 Task: Use Computer data 04 Effect in this video Movie B.mp4
Action: Mouse pressed left at (365, 155)
Screenshot: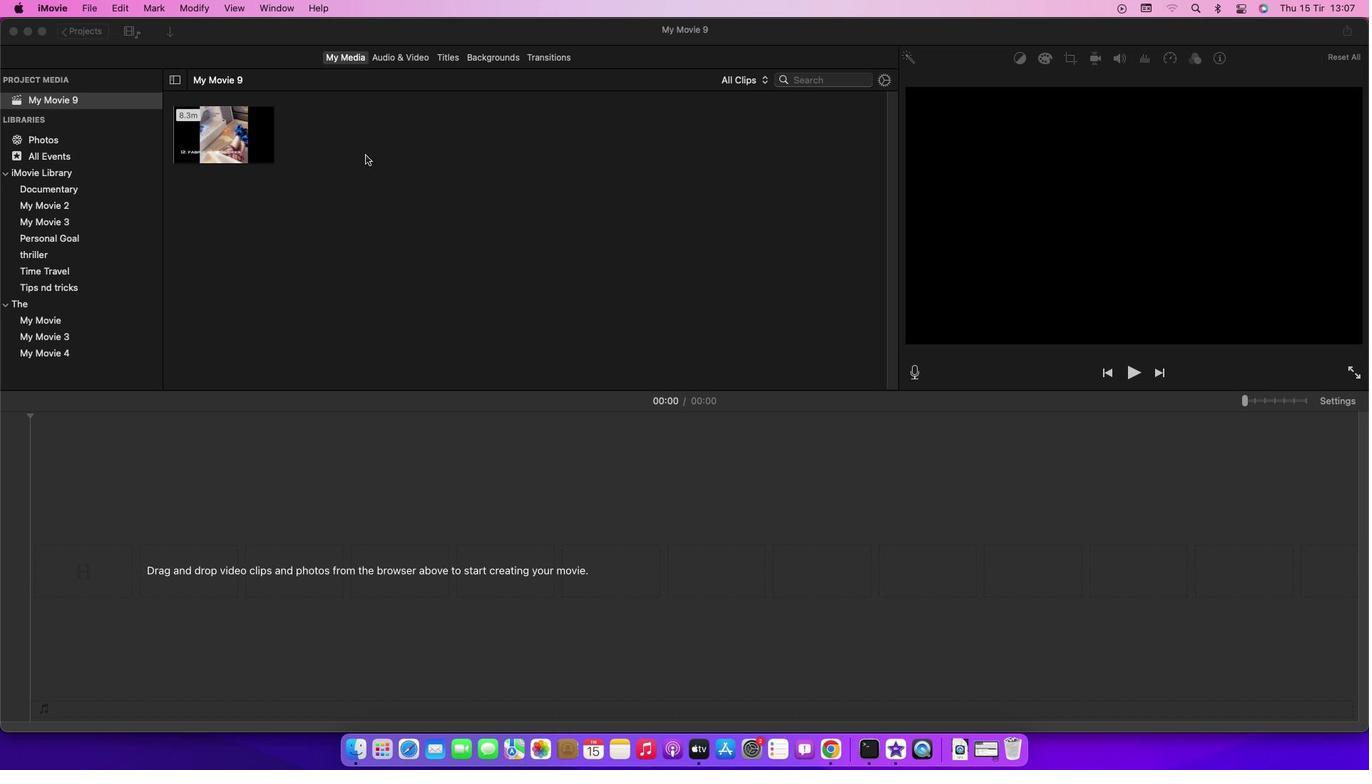 
Action: Mouse moved to (216, 131)
Screenshot: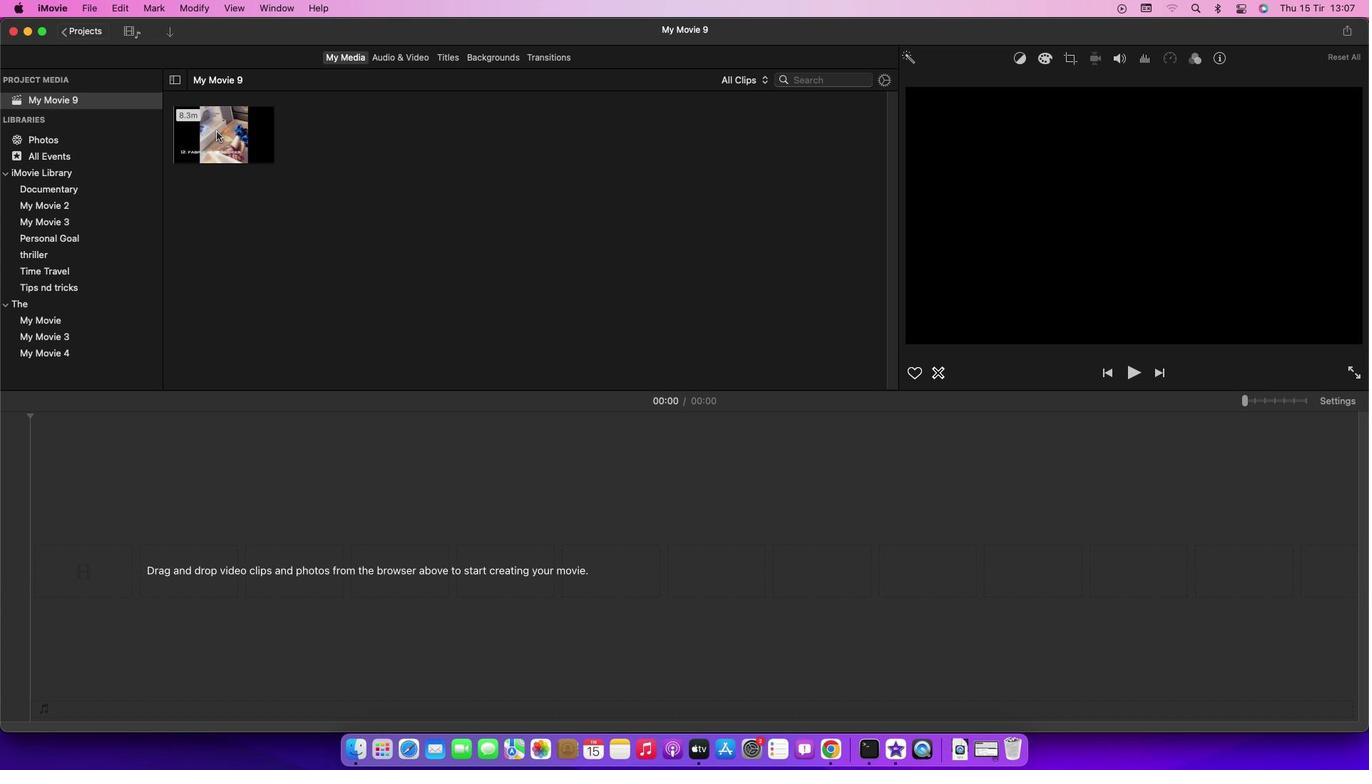 
Action: Mouse pressed left at (216, 131)
Screenshot: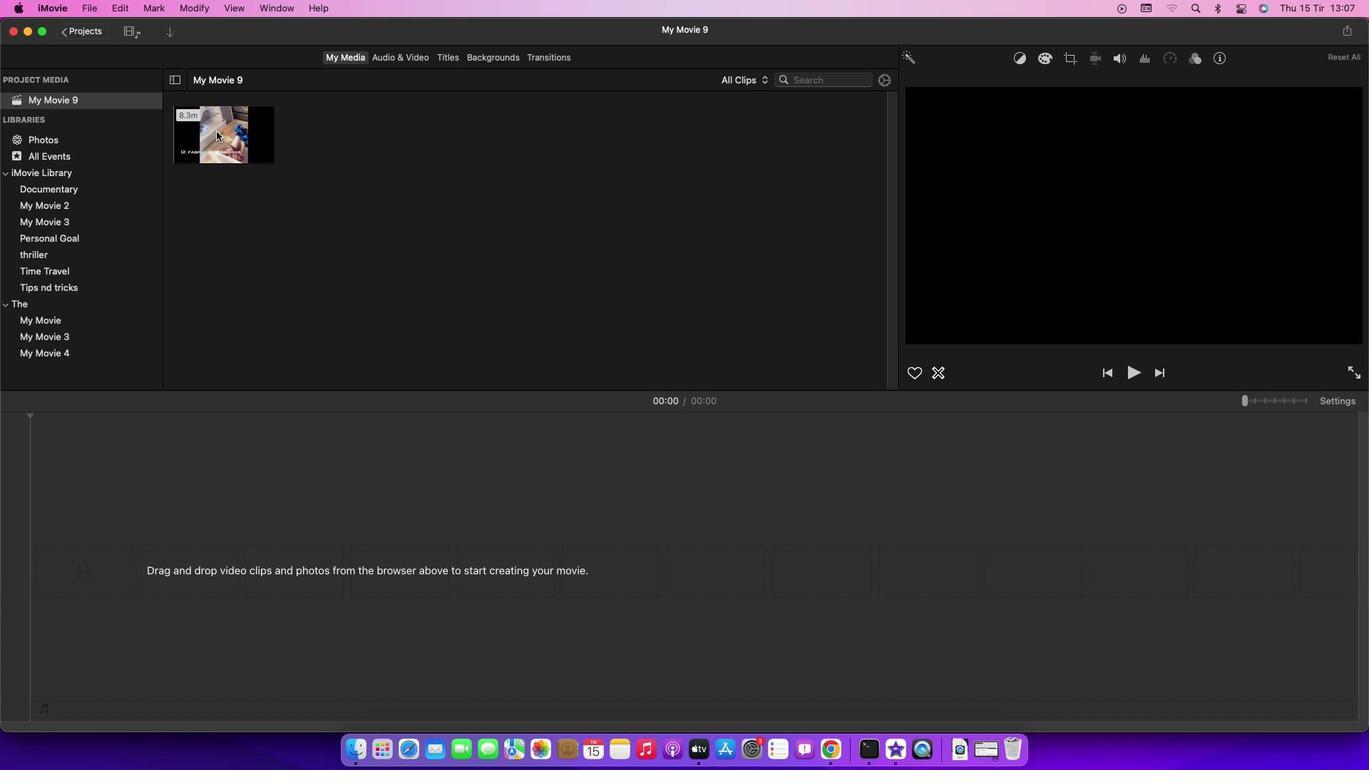 
Action: Mouse pressed left at (216, 131)
Screenshot: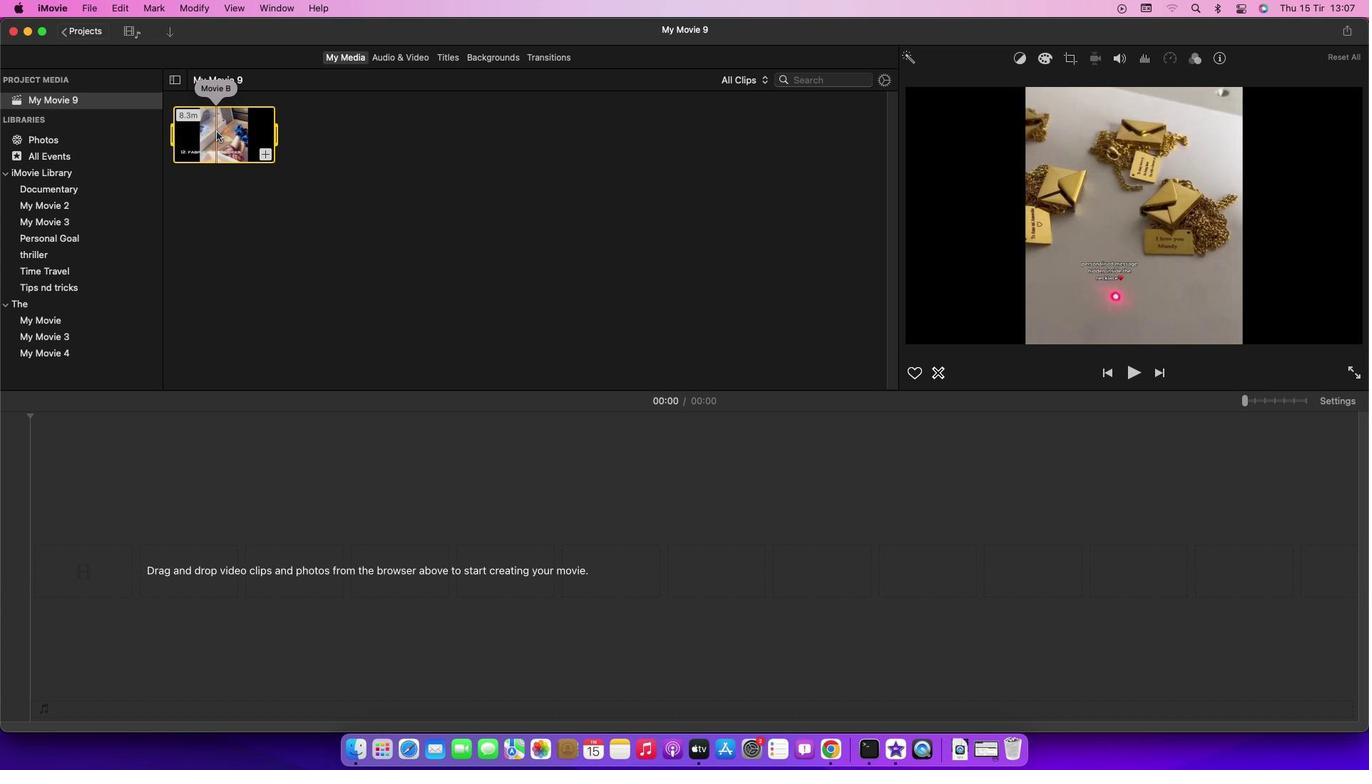 
Action: Mouse moved to (405, 57)
Screenshot: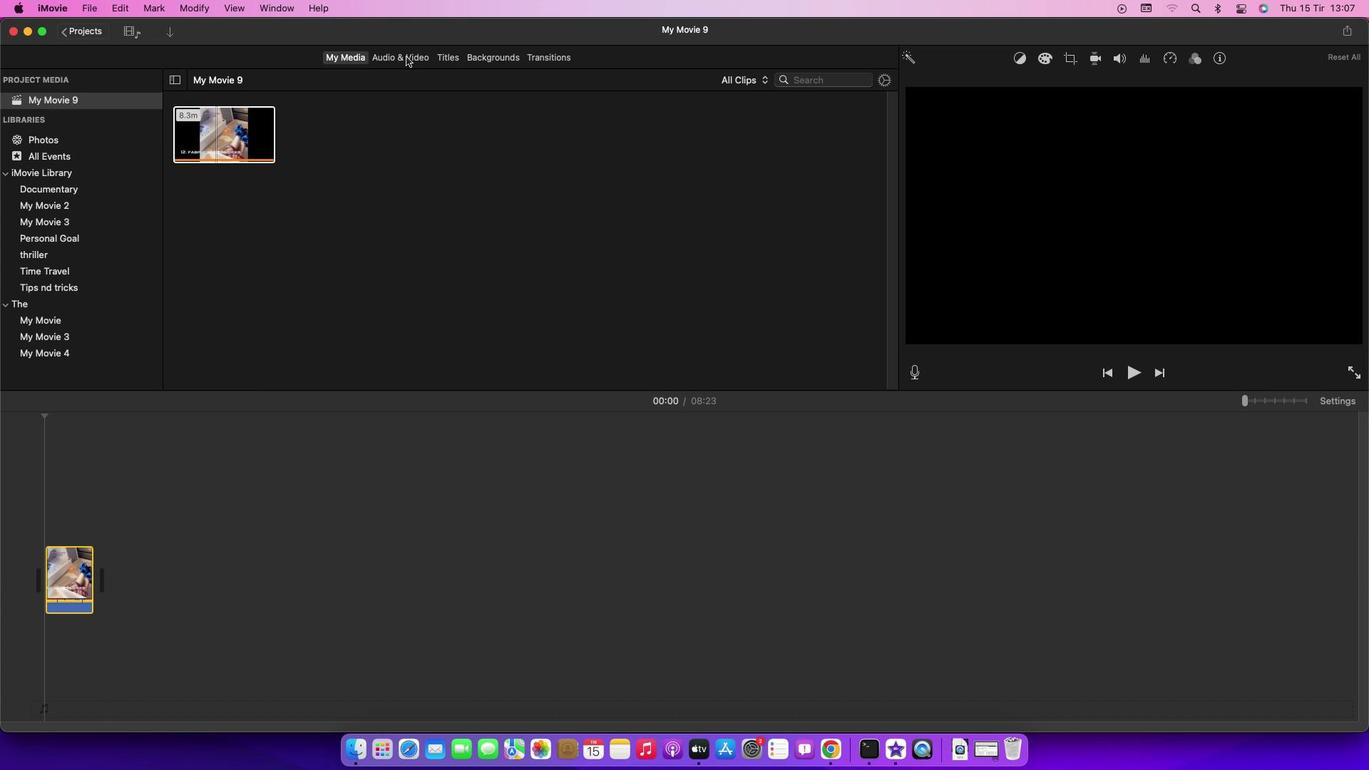 
Action: Mouse pressed left at (405, 57)
Screenshot: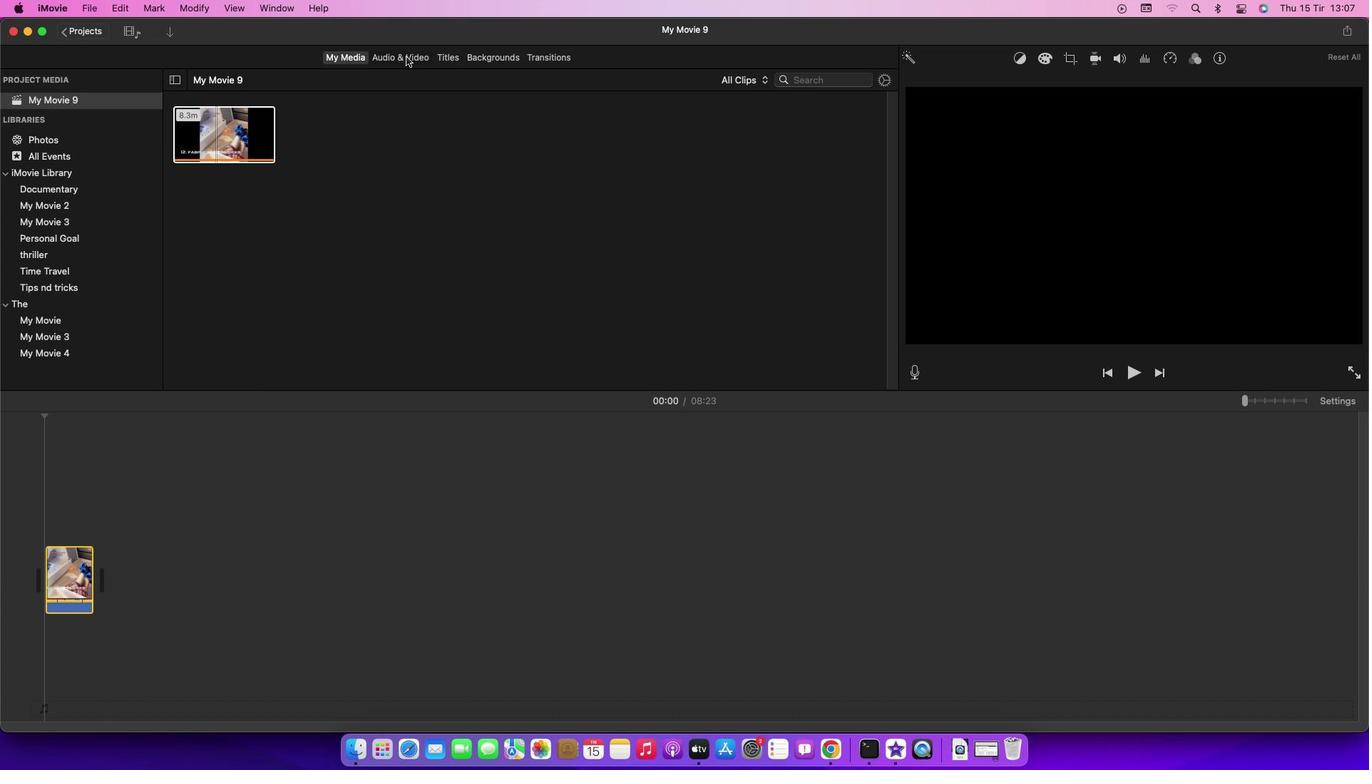 
Action: Mouse moved to (75, 135)
Screenshot: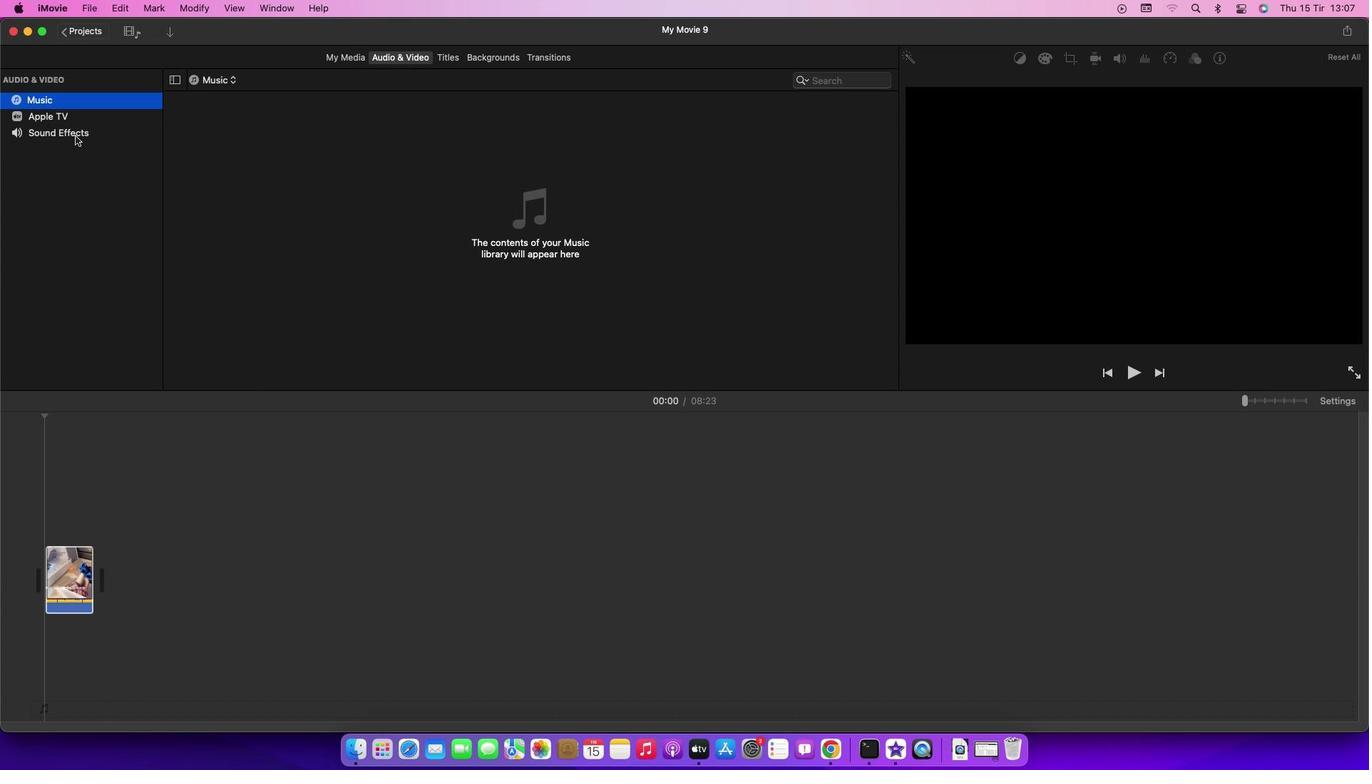 
Action: Mouse pressed left at (75, 135)
Screenshot: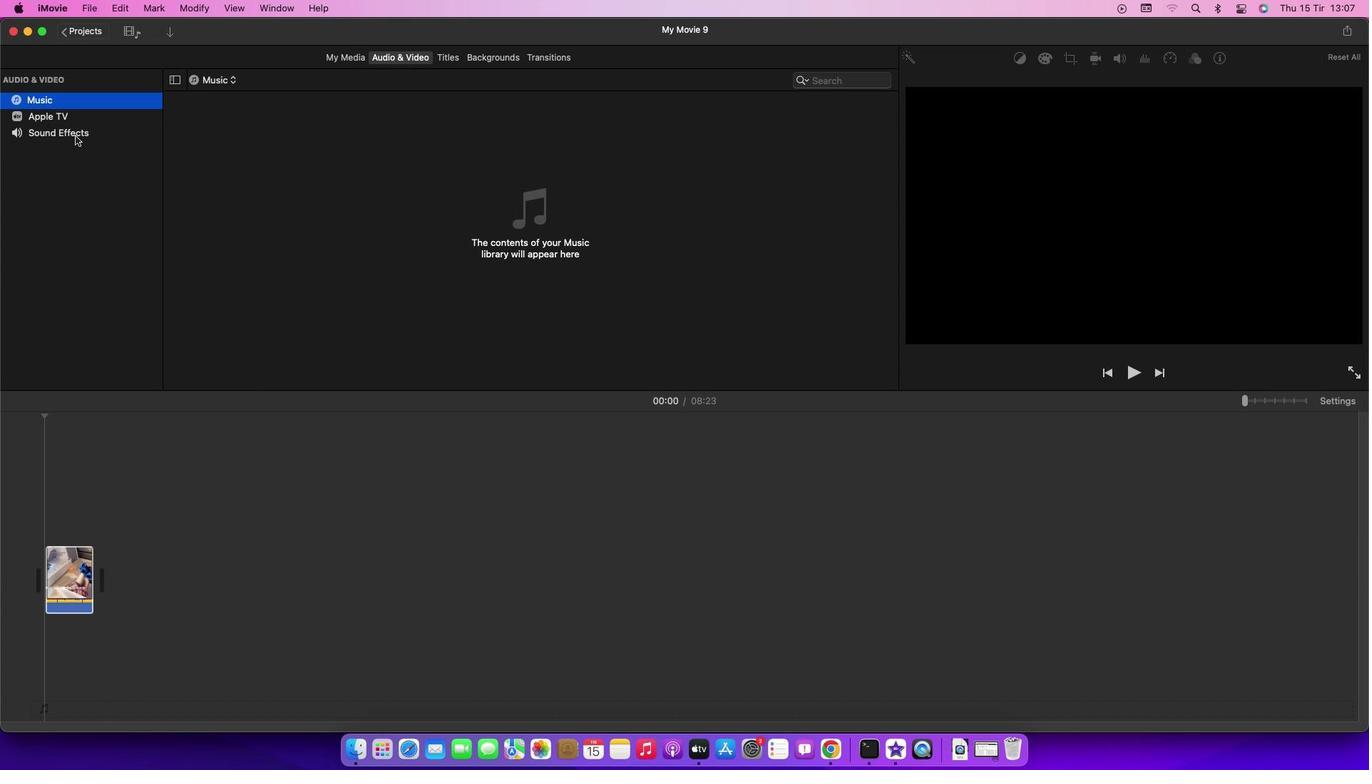 
Action: Mouse moved to (238, 314)
Screenshot: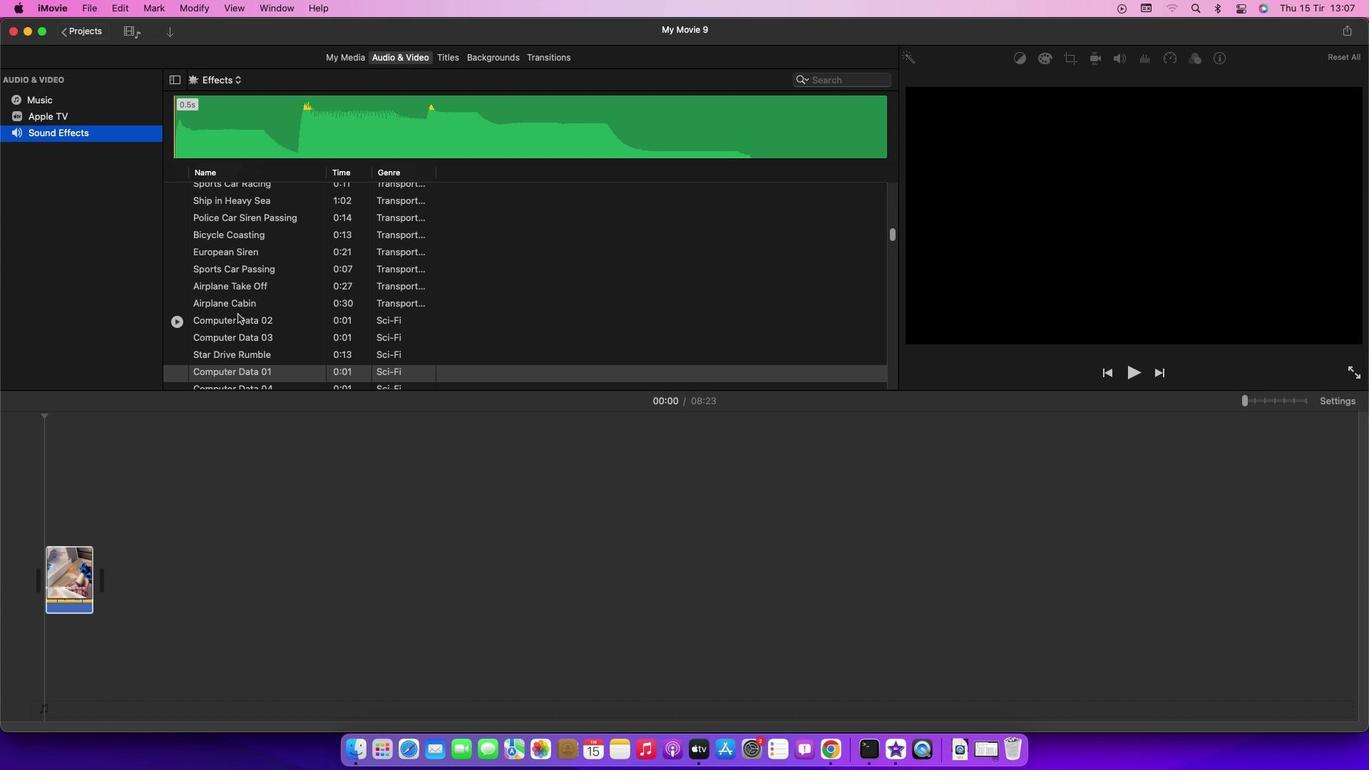 
Action: Mouse scrolled (238, 314) with delta (0, 0)
Screenshot: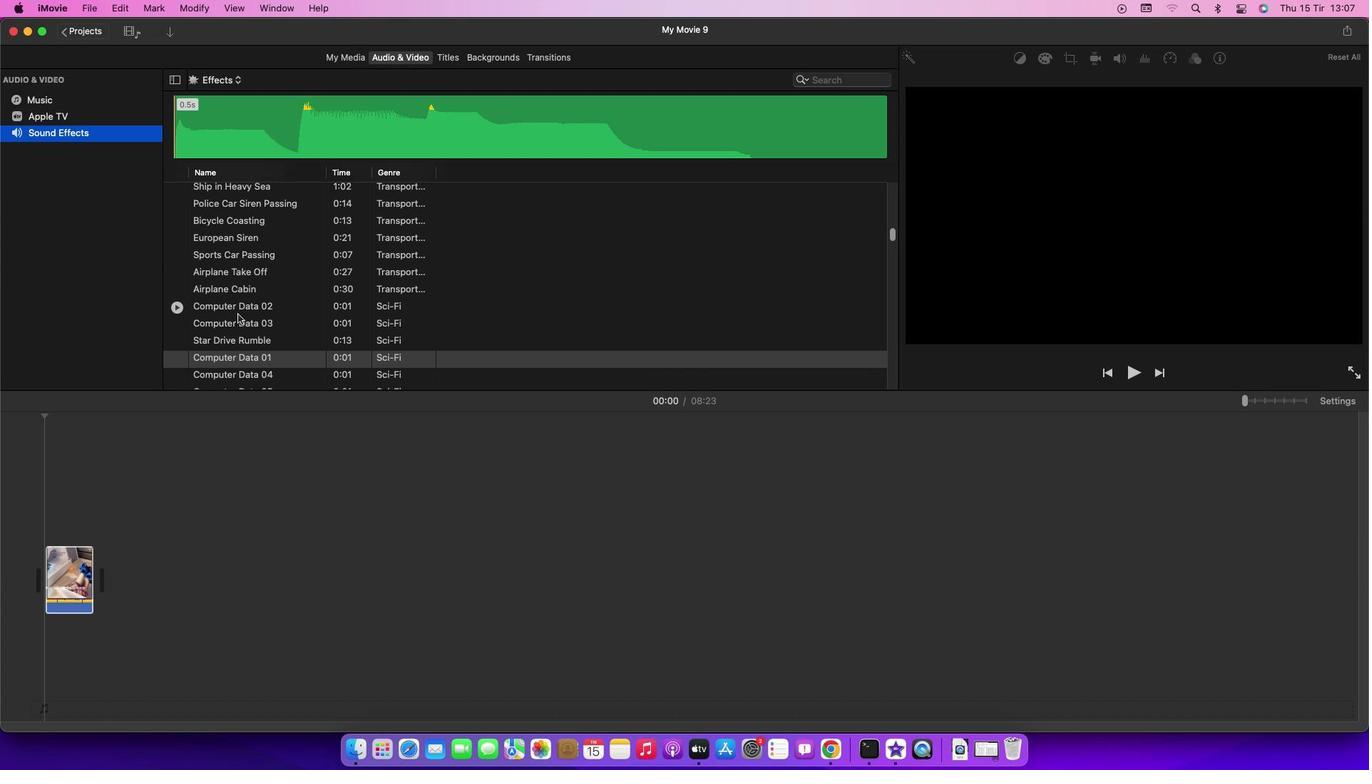 
Action: Mouse scrolled (238, 314) with delta (0, 0)
Screenshot: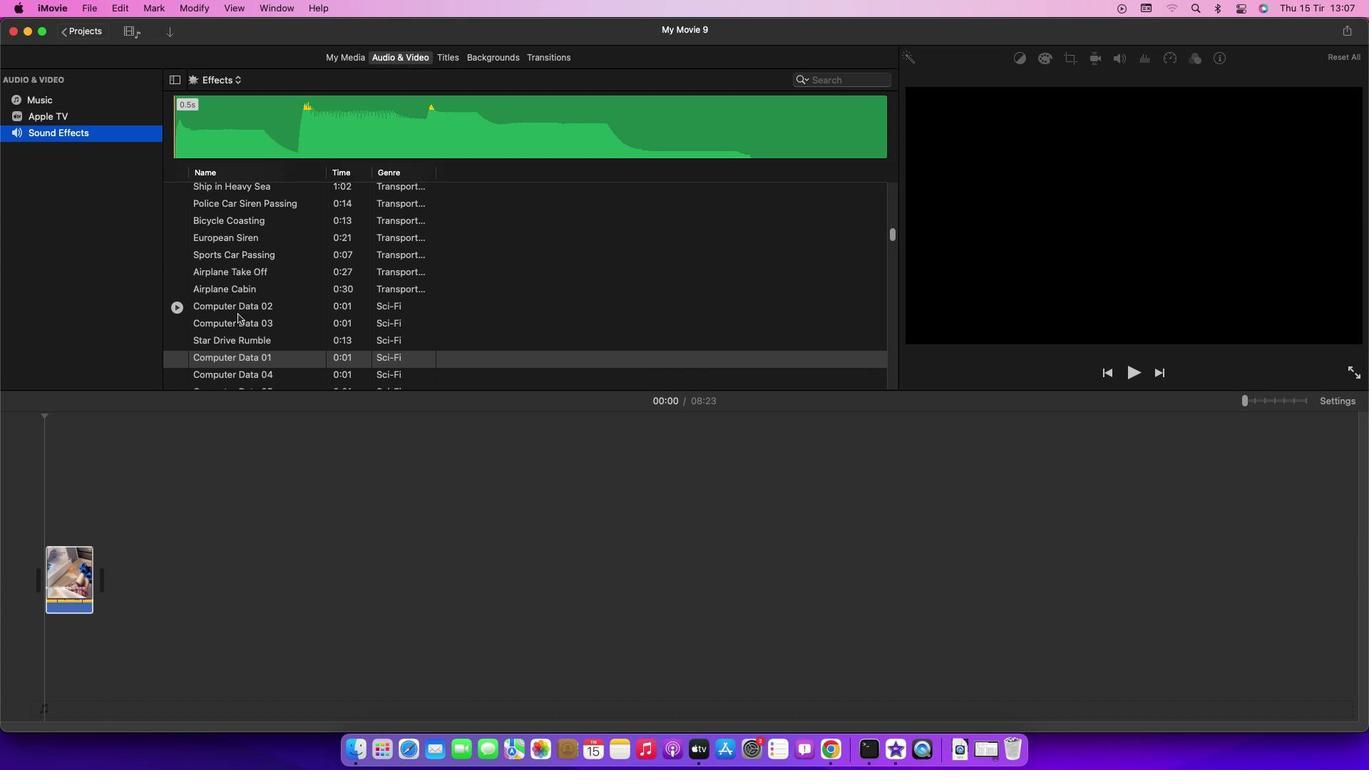 
Action: Mouse moved to (228, 376)
Screenshot: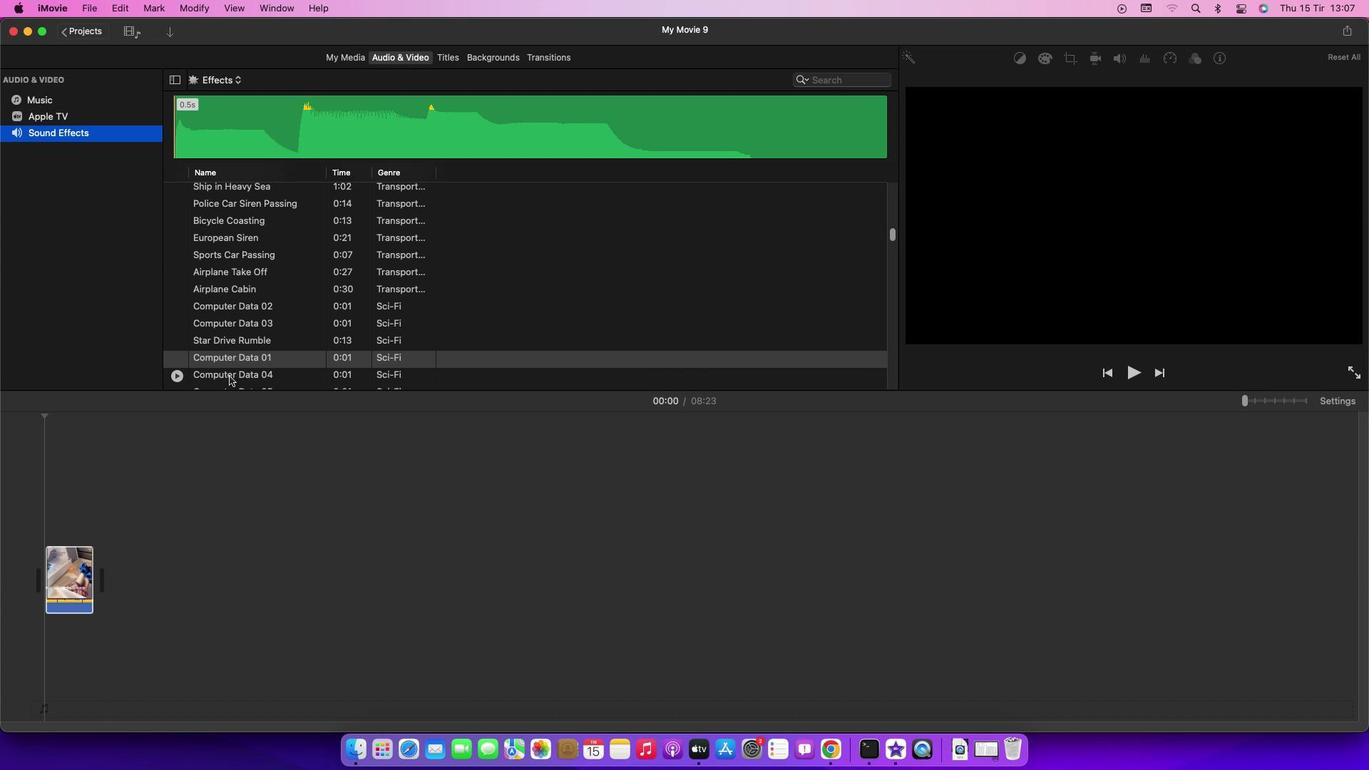 
Action: Mouse pressed left at (228, 376)
Screenshot: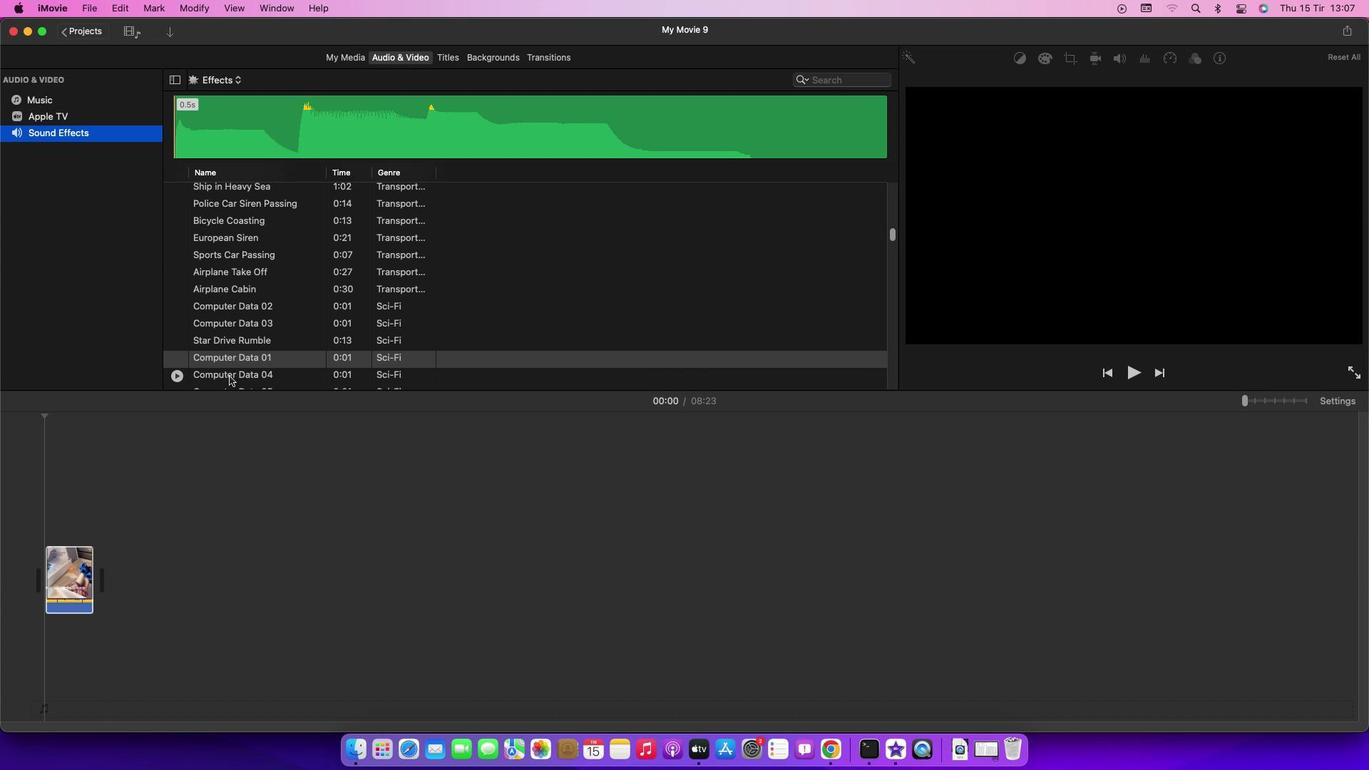 
Action: Mouse moved to (229, 376)
Screenshot: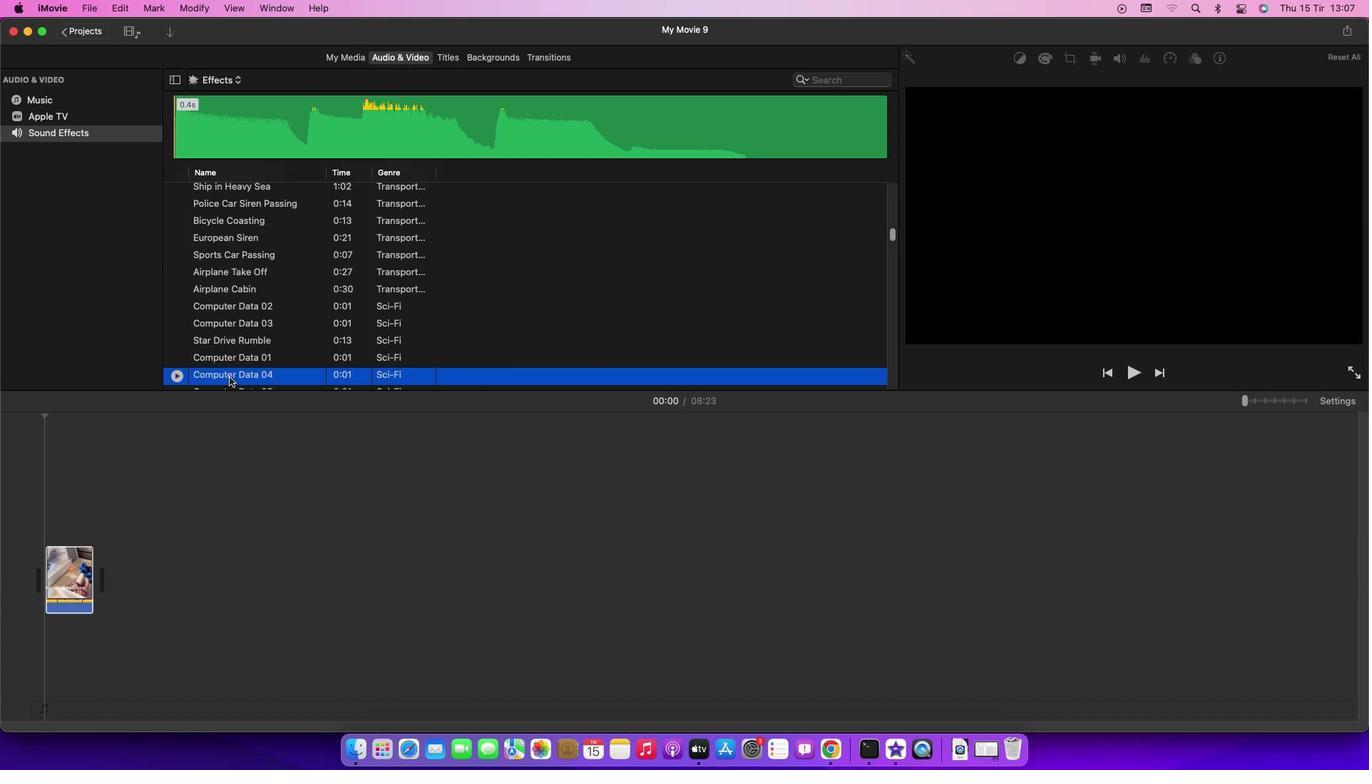 
Action: Mouse pressed left at (229, 376)
Screenshot: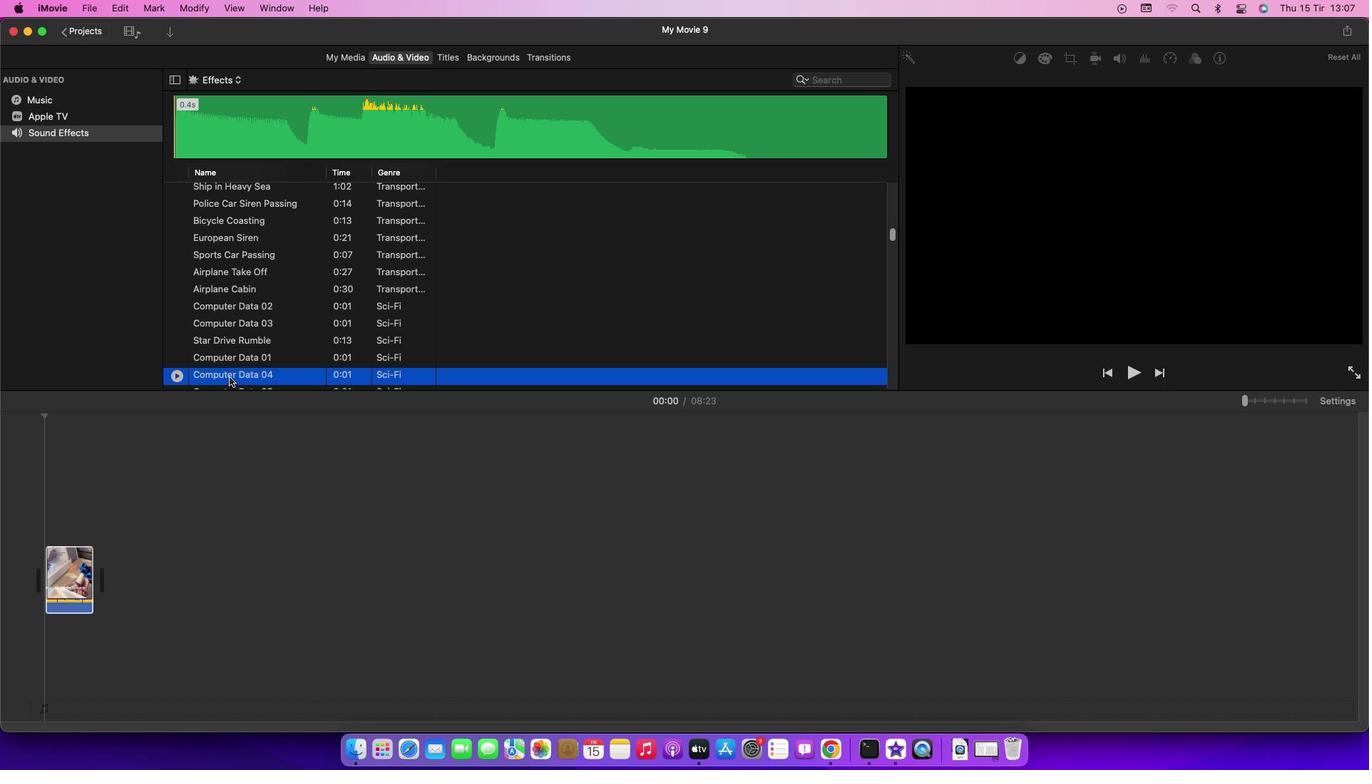
Action: Mouse moved to (385, 576)
Screenshot: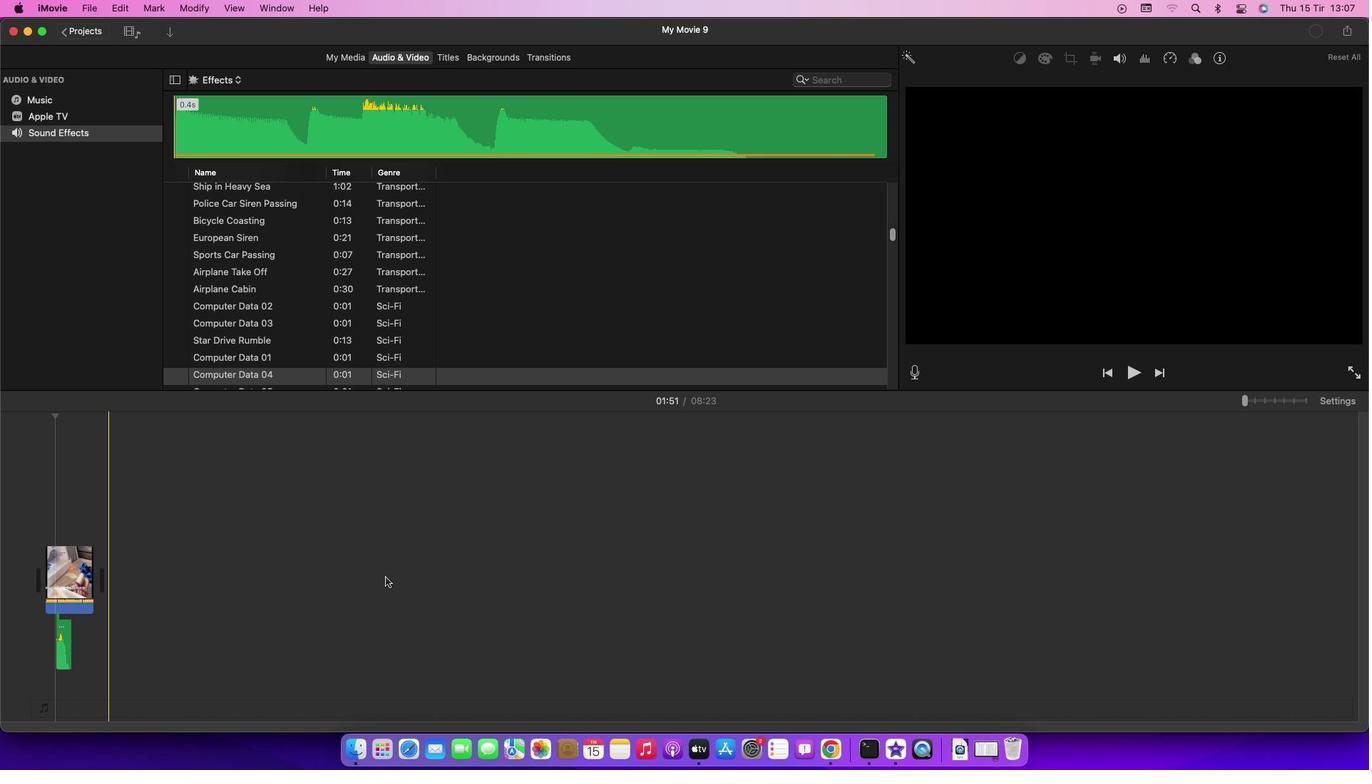 
